 Task: Look for products in the category "First Aid & Outdoor Essentials" from Sprouts only.
Action: Mouse pressed left at (257, 101)
Screenshot: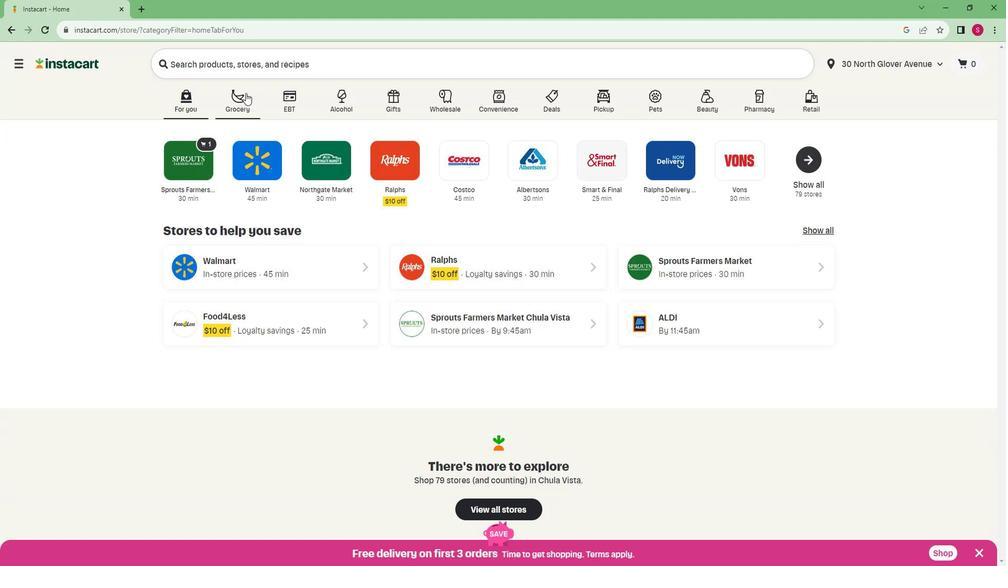 
Action: Mouse moved to (223, 306)
Screenshot: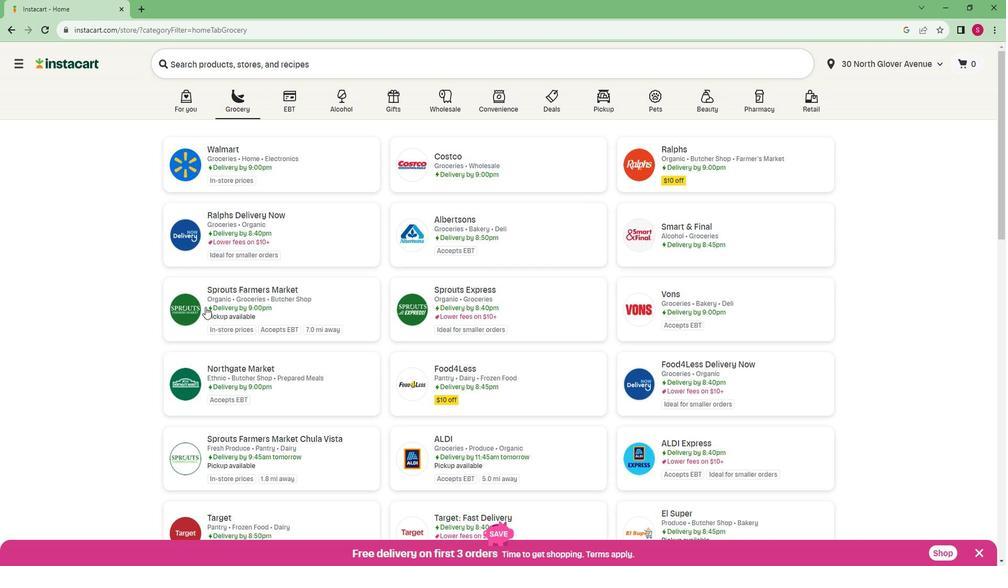
Action: Mouse pressed left at (223, 306)
Screenshot: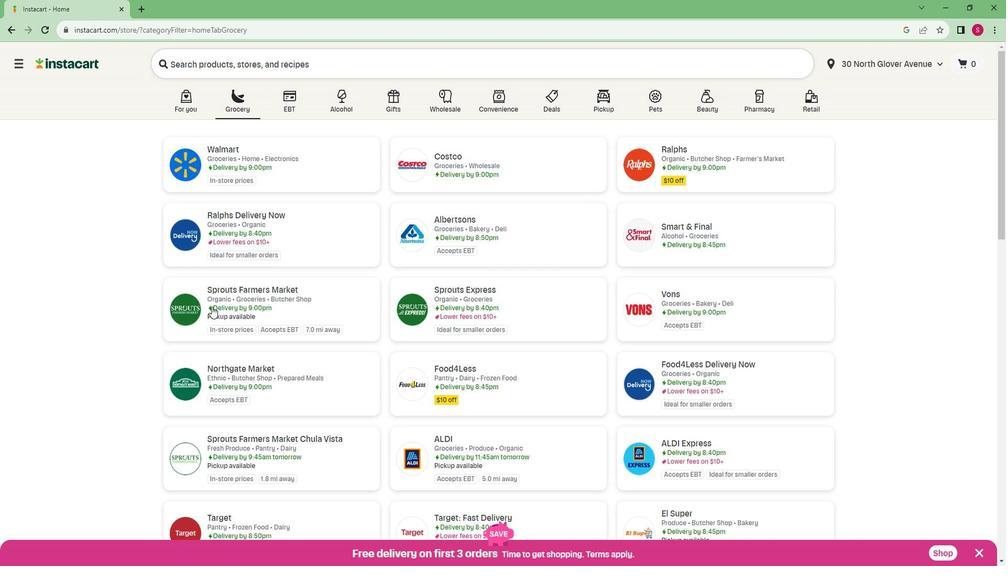 
Action: Mouse moved to (89, 377)
Screenshot: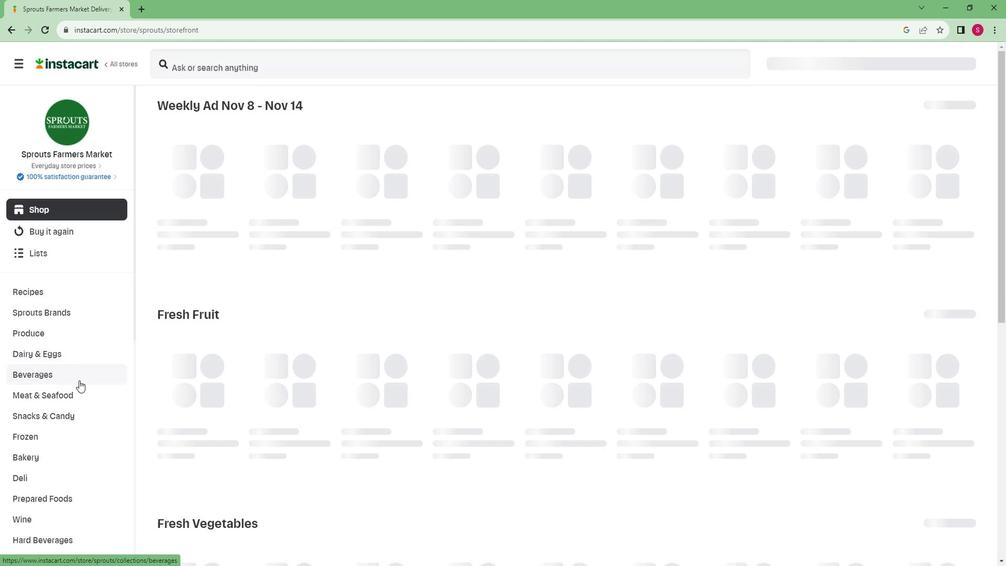 
Action: Mouse scrolled (89, 377) with delta (0, 0)
Screenshot: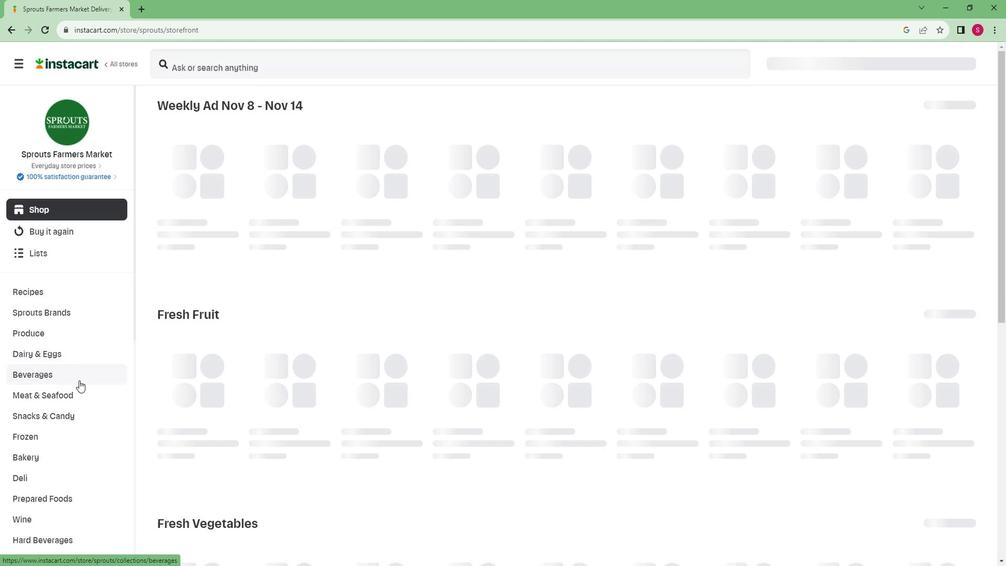 
Action: Mouse scrolled (89, 377) with delta (0, 0)
Screenshot: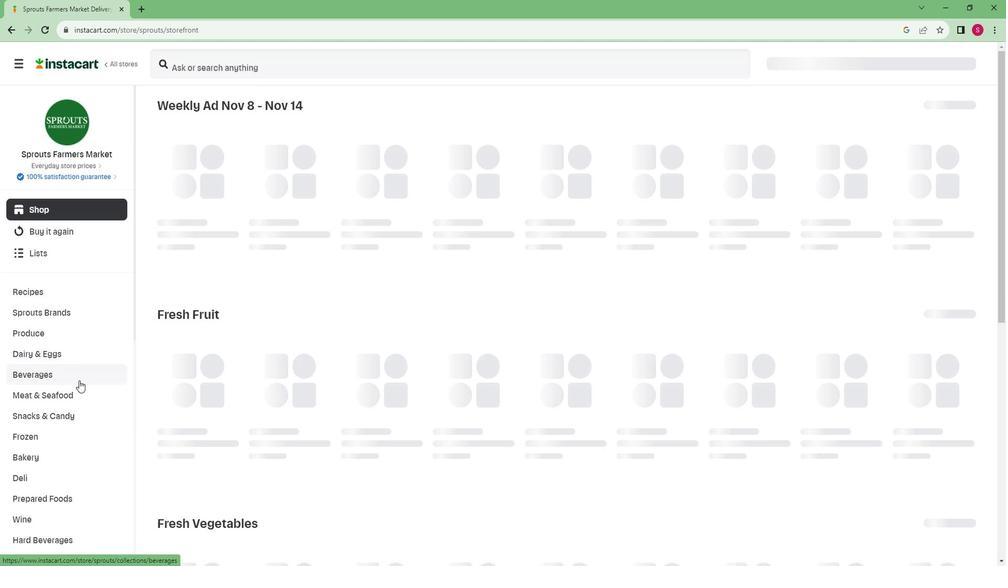 
Action: Mouse scrolled (89, 377) with delta (0, 0)
Screenshot: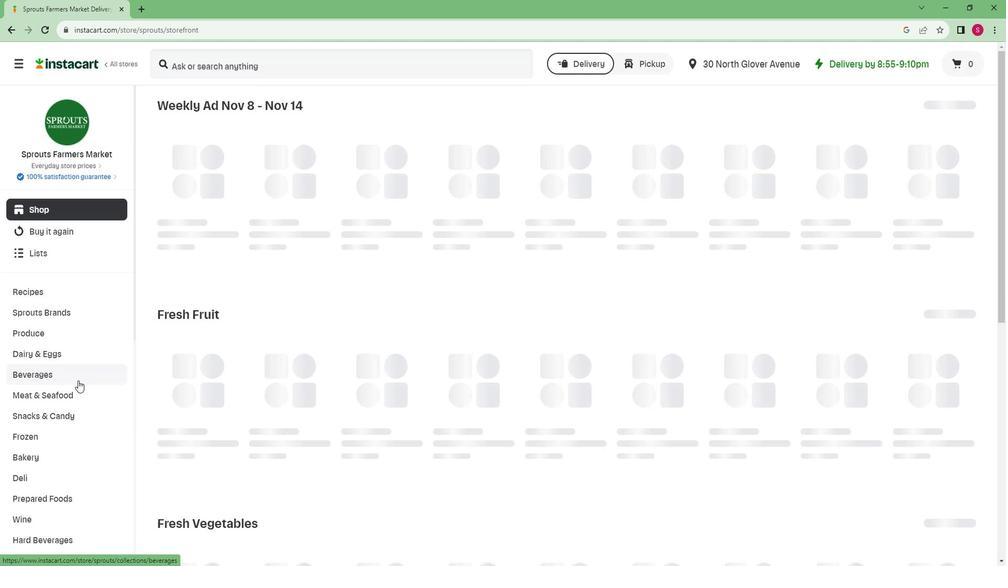 
Action: Mouse moved to (89, 378)
Screenshot: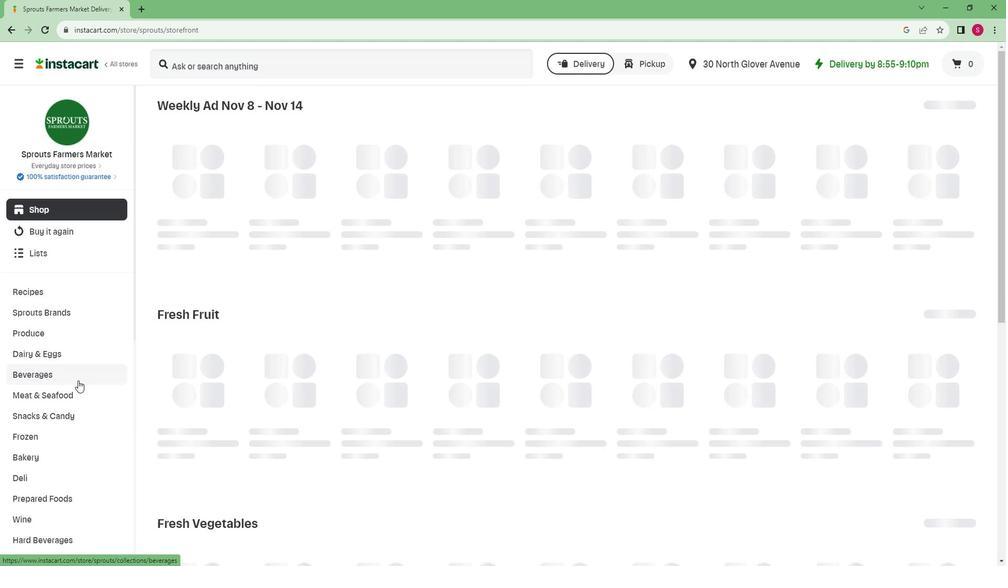 
Action: Mouse scrolled (89, 377) with delta (0, 0)
Screenshot: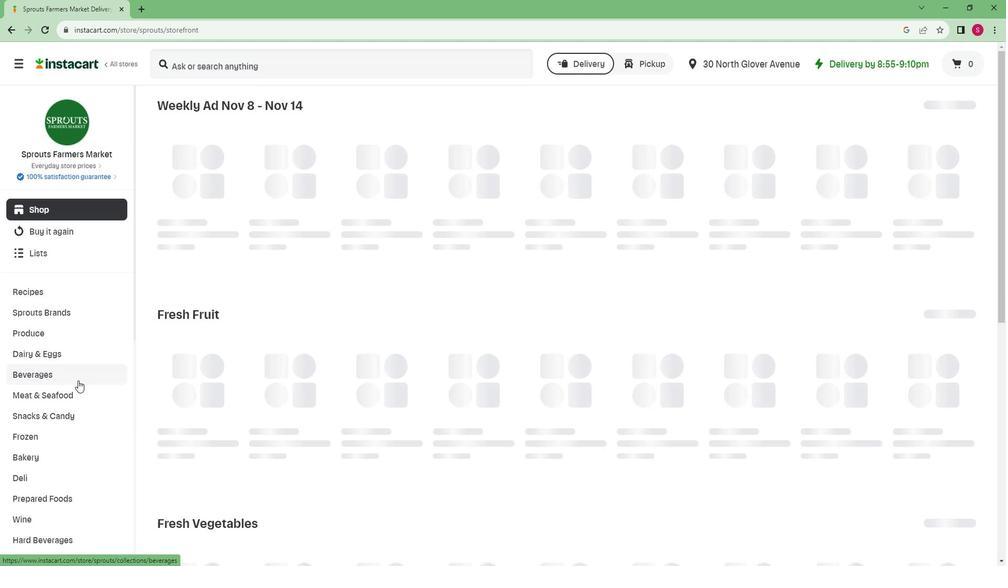 
Action: Mouse scrolled (89, 377) with delta (0, 0)
Screenshot: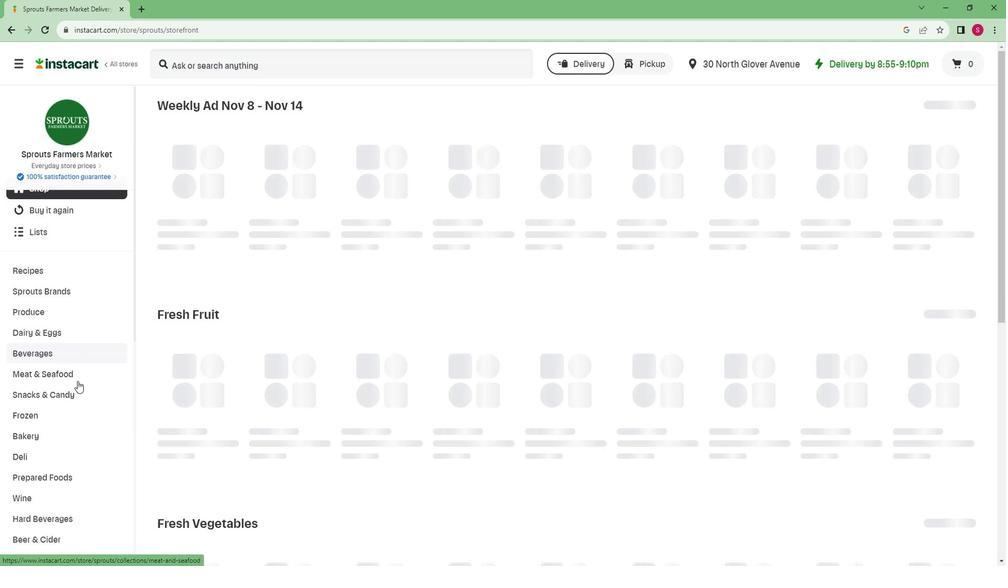 
Action: Mouse scrolled (89, 377) with delta (0, 0)
Screenshot: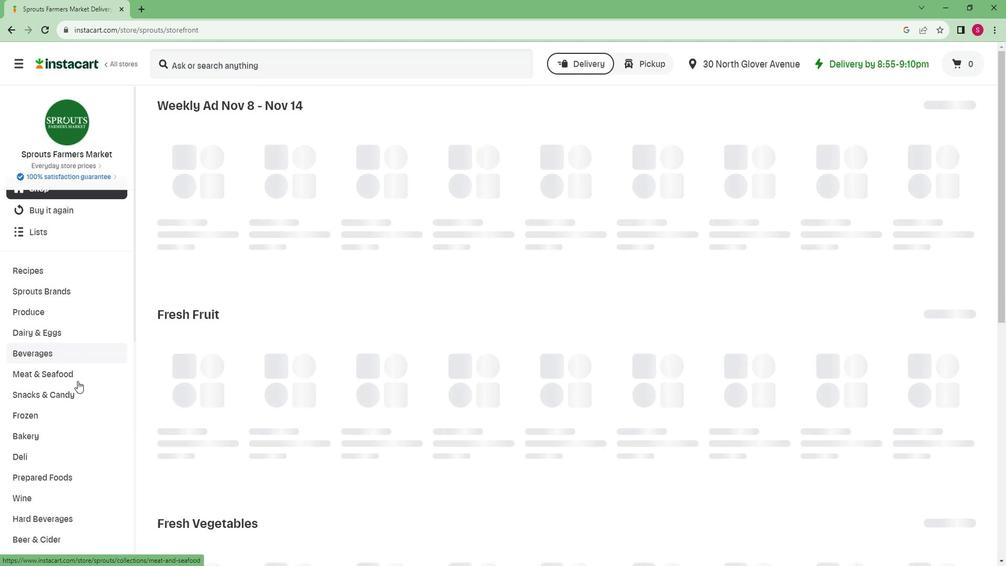 
Action: Mouse scrolled (89, 377) with delta (0, 0)
Screenshot: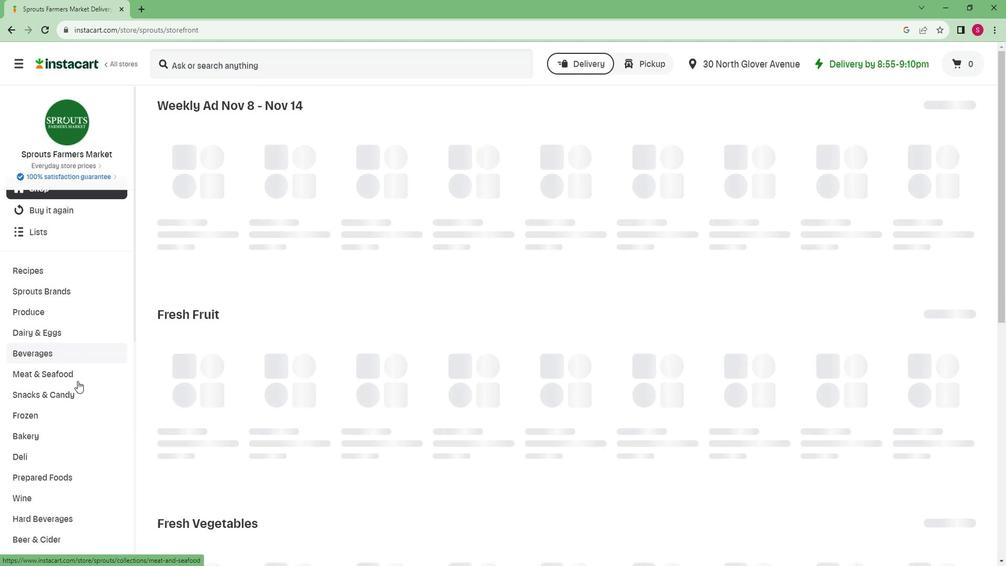 
Action: Mouse scrolled (89, 377) with delta (0, 0)
Screenshot: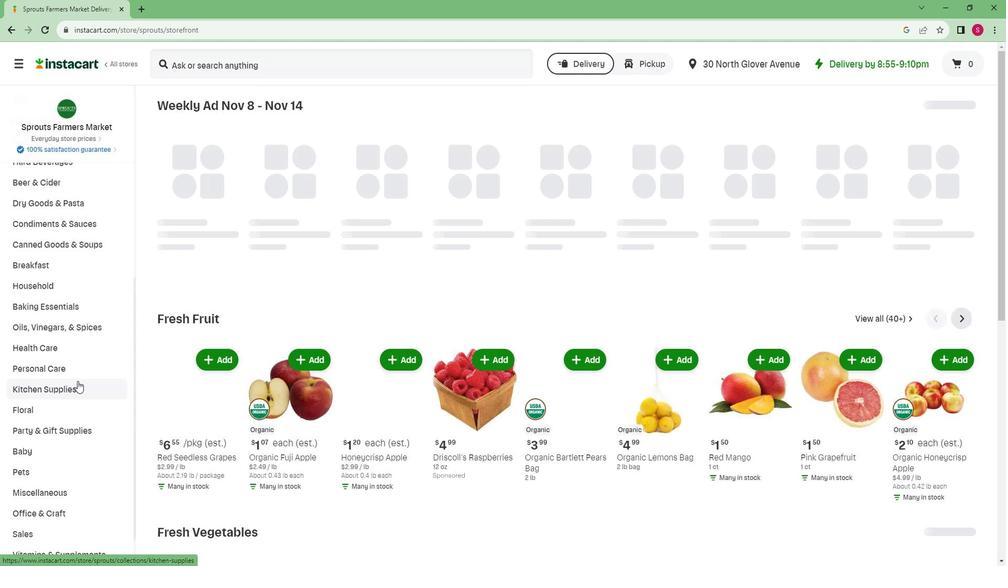 
Action: Mouse scrolled (89, 377) with delta (0, 0)
Screenshot: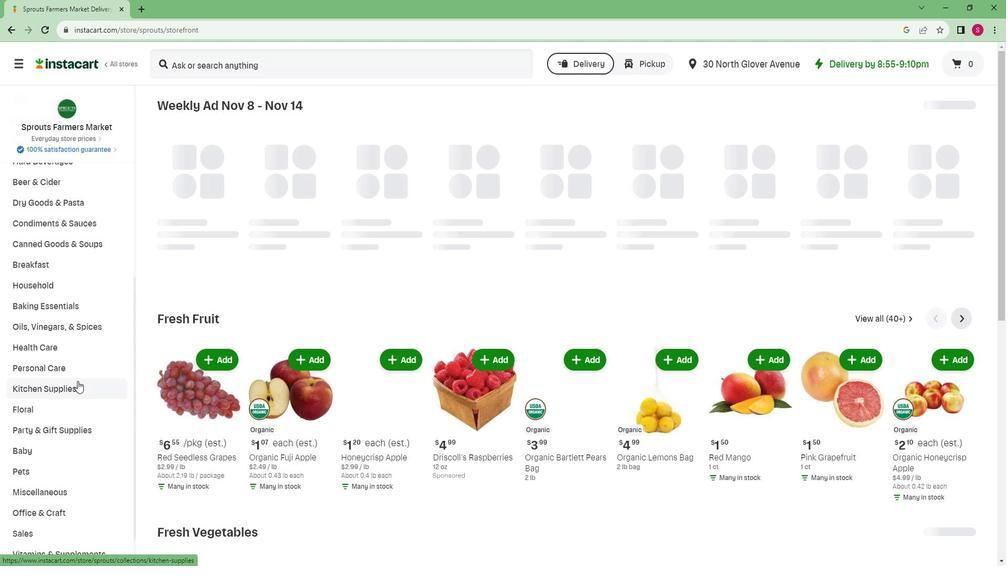 
Action: Mouse scrolled (89, 377) with delta (0, 0)
Screenshot: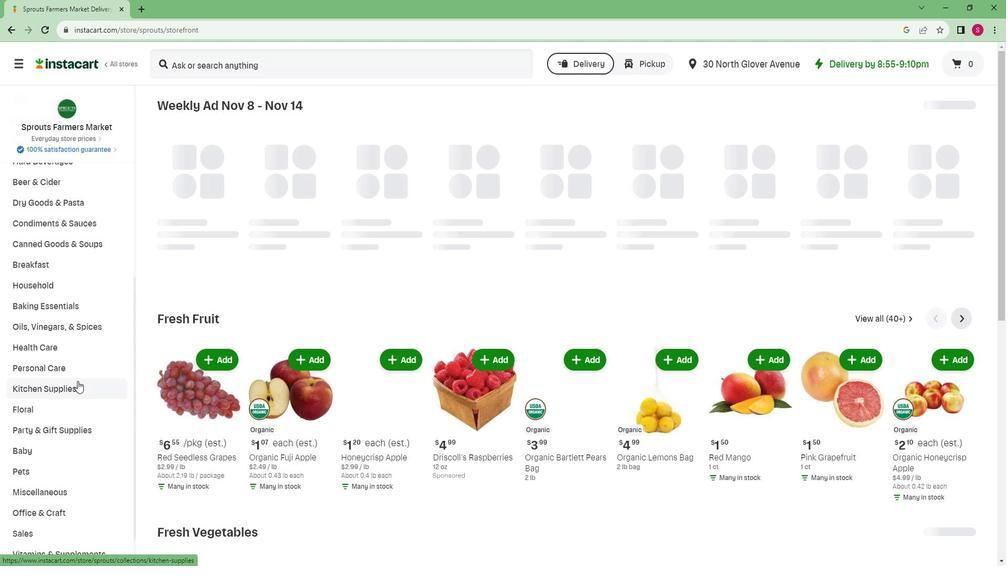
Action: Mouse scrolled (89, 377) with delta (0, 0)
Screenshot: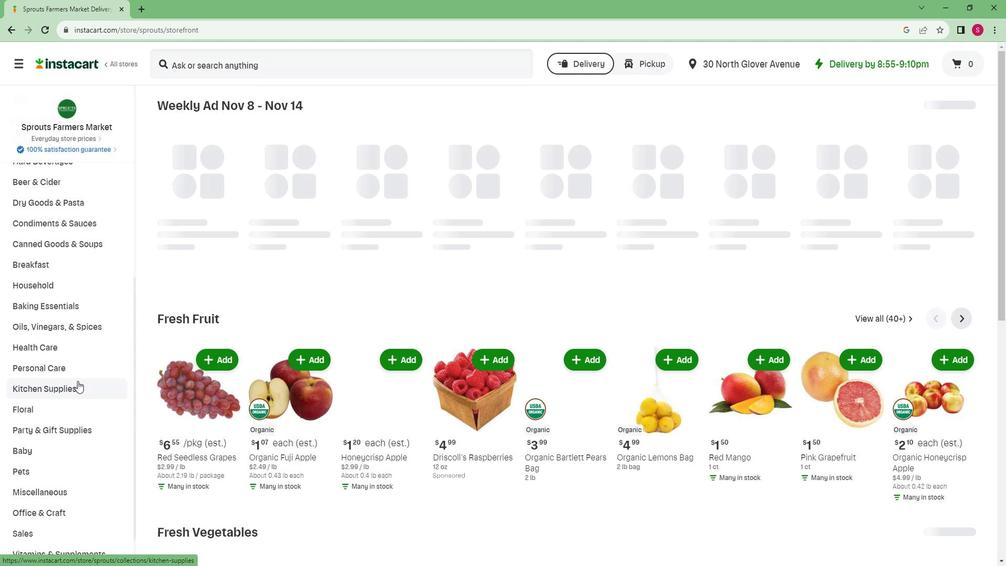 
Action: Mouse scrolled (89, 377) with delta (0, 0)
Screenshot: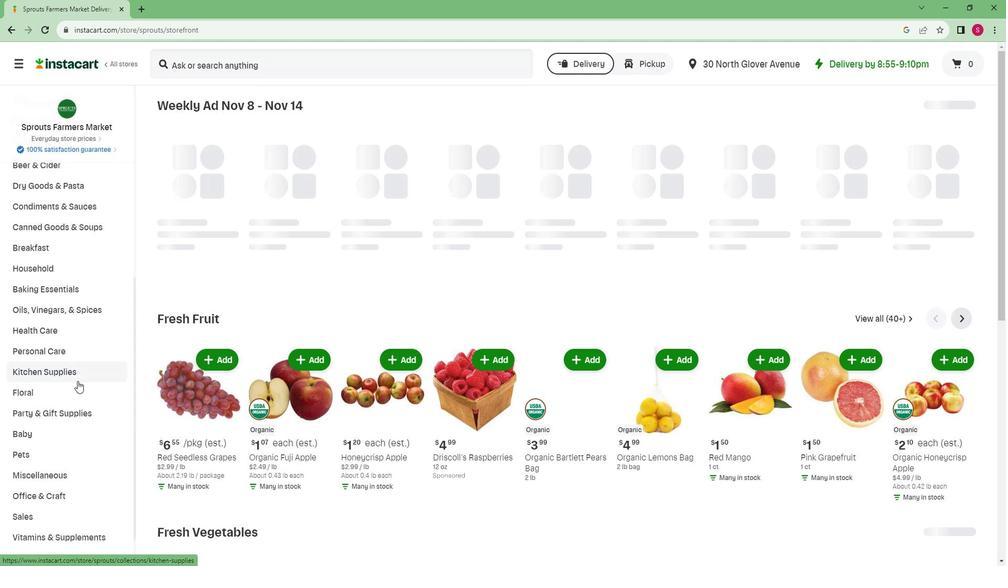 
Action: Mouse moved to (38, 528)
Screenshot: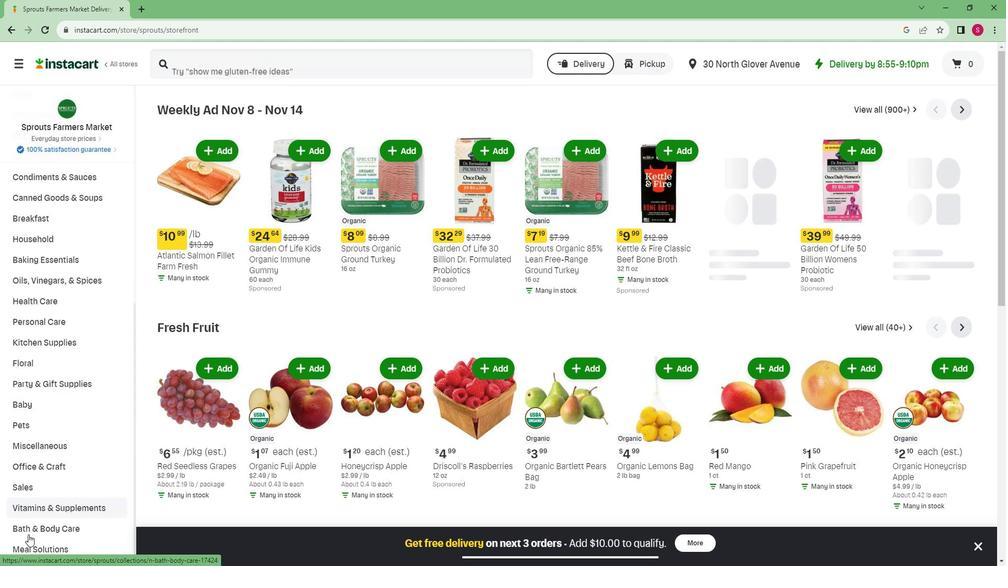 
Action: Mouse pressed left at (38, 528)
Screenshot: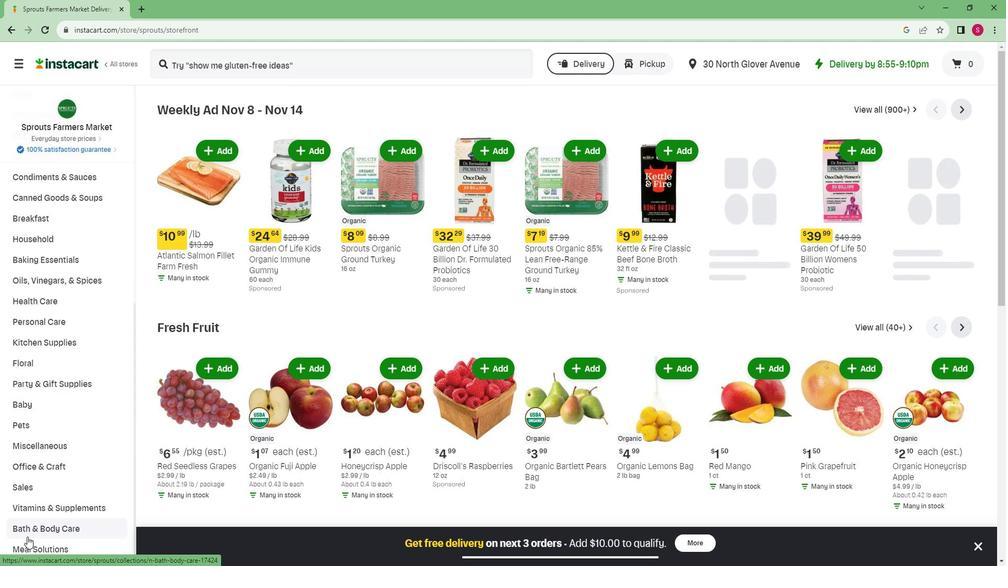 
Action: Mouse moved to (46, 479)
Screenshot: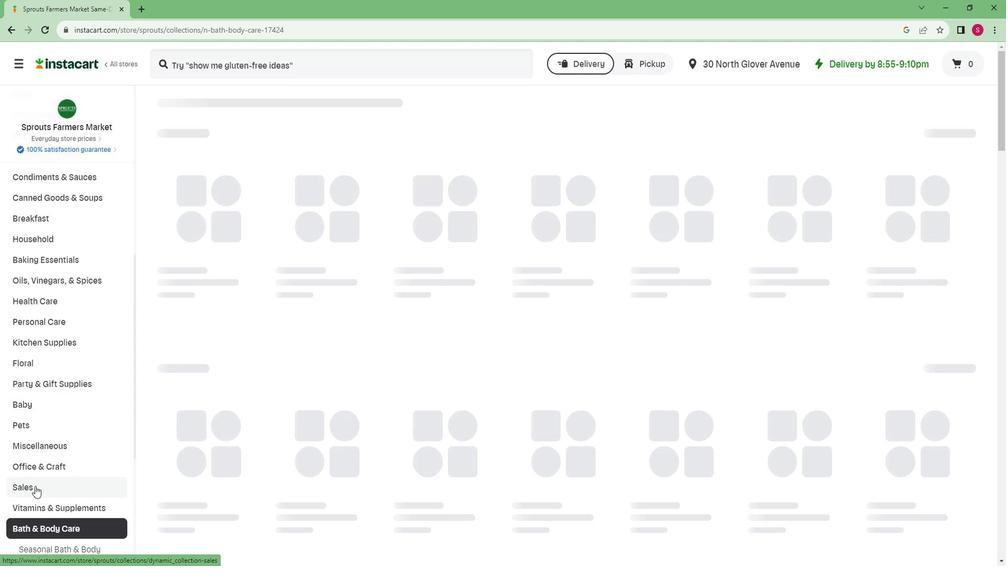 
Action: Mouse scrolled (46, 479) with delta (0, 0)
Screenshot: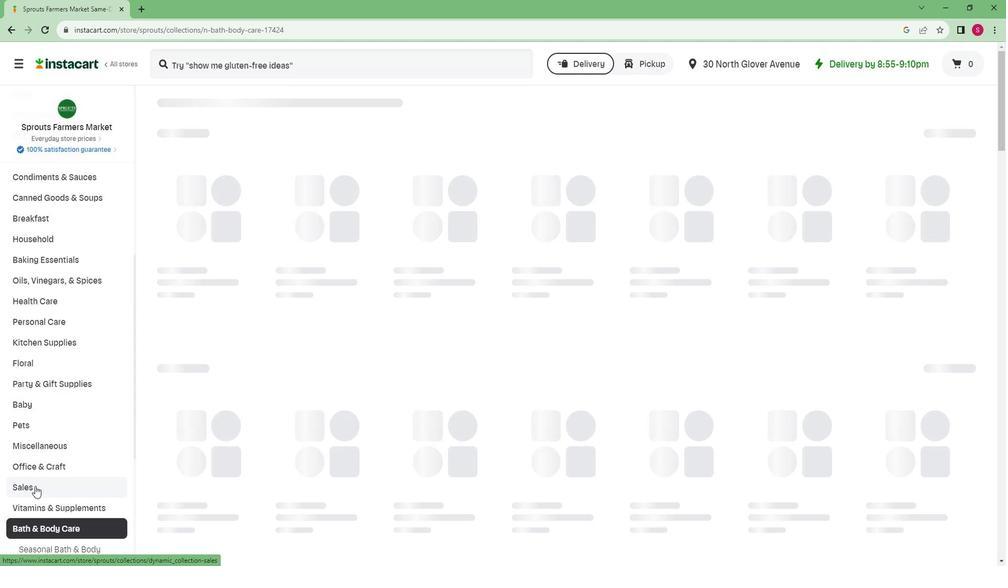 
Action: Mouse scrolled (46, 479) with delta (0, 0)
Screenshot: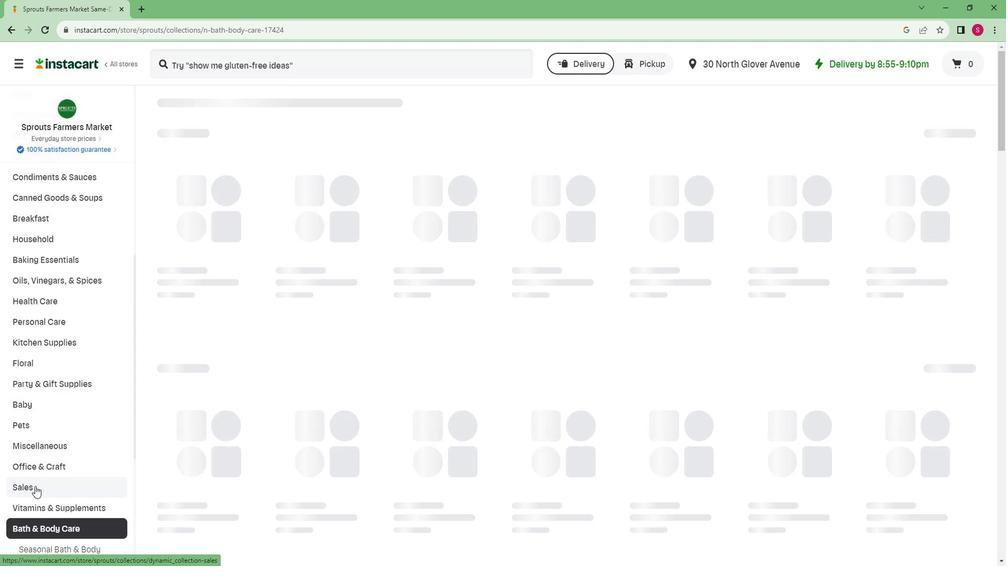 
Action: Mouse scrolled (46, 479) with delta (0, 0)
Screenshot: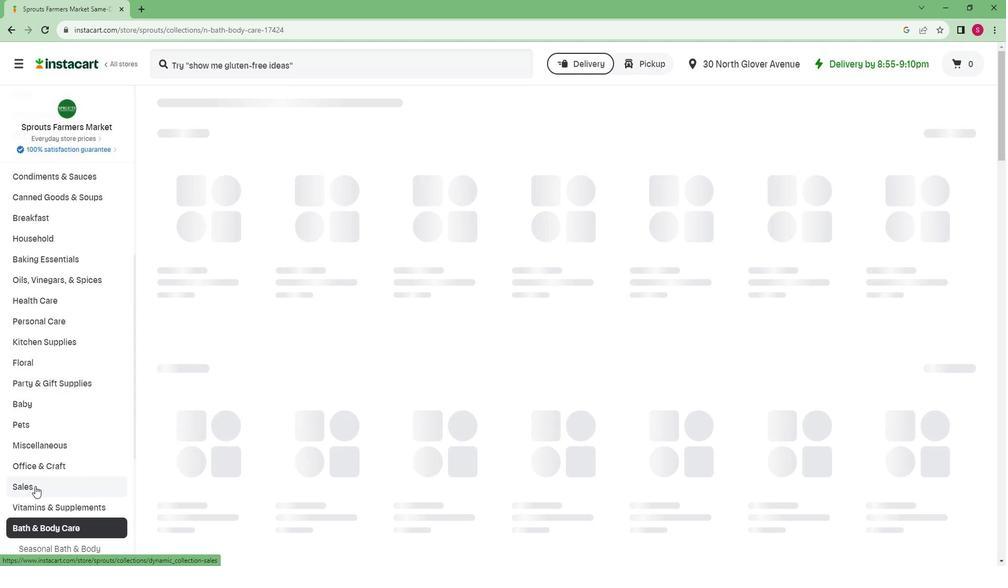 
Action: Mouse scrolled (46, 479) with delta (0, 0)
Screenshot: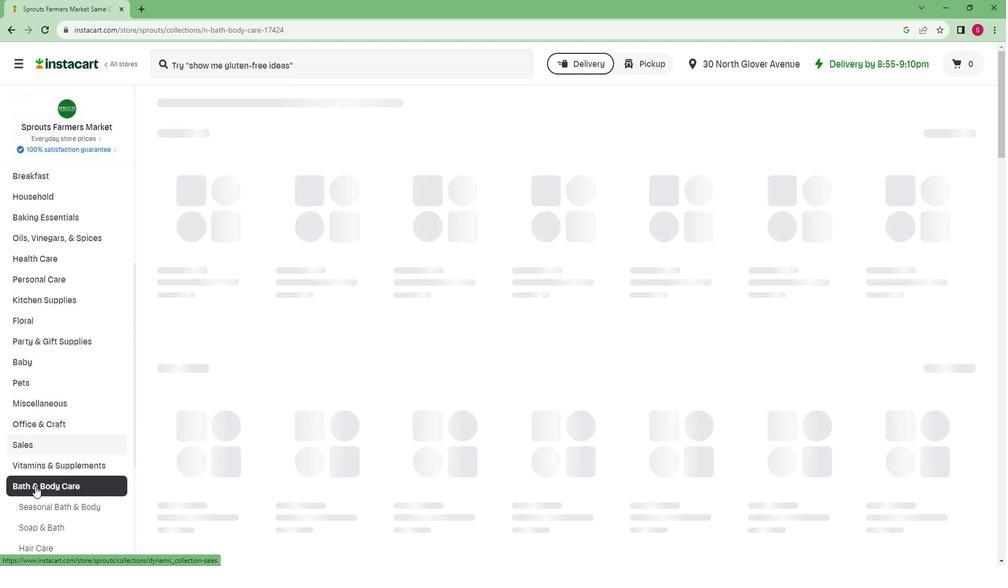
Action: Mouse scrolled (46, 479) with delta (0, 0)
Screenshot: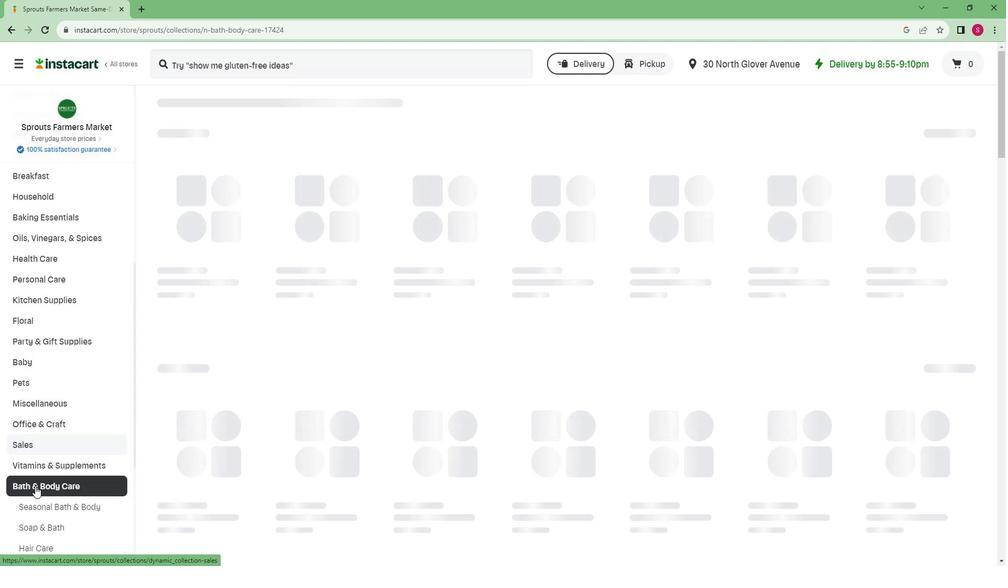 
Action: Mouse scrolled (46, 479) with delta (0, 0)
Screenshot: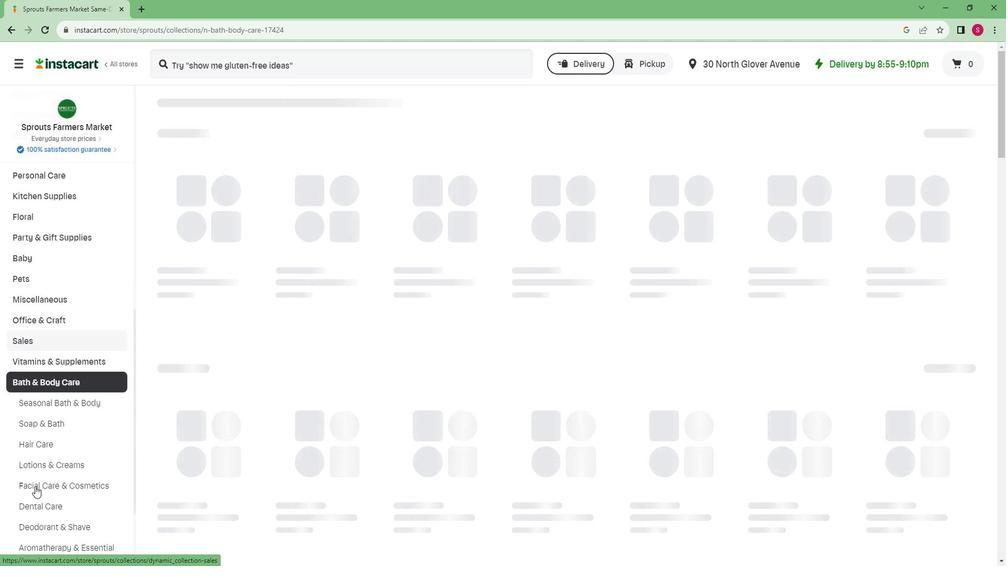 
Action: Mouse moved to (42, 472)
Screenshot: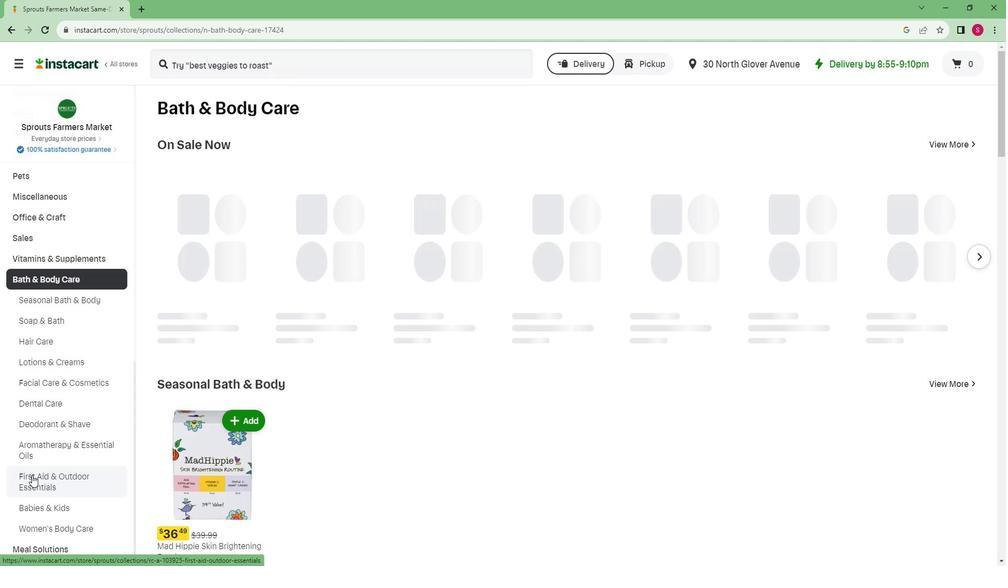 
Action: Mouse pressed left at (42, 472)
Screenshot: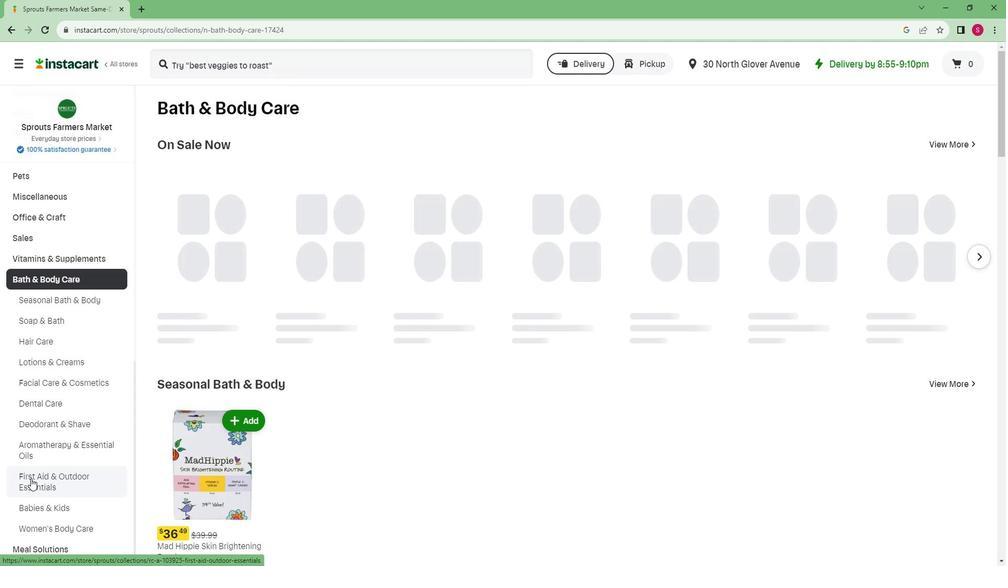 
Action: Mouse moved to (247, 149)
Screenshot: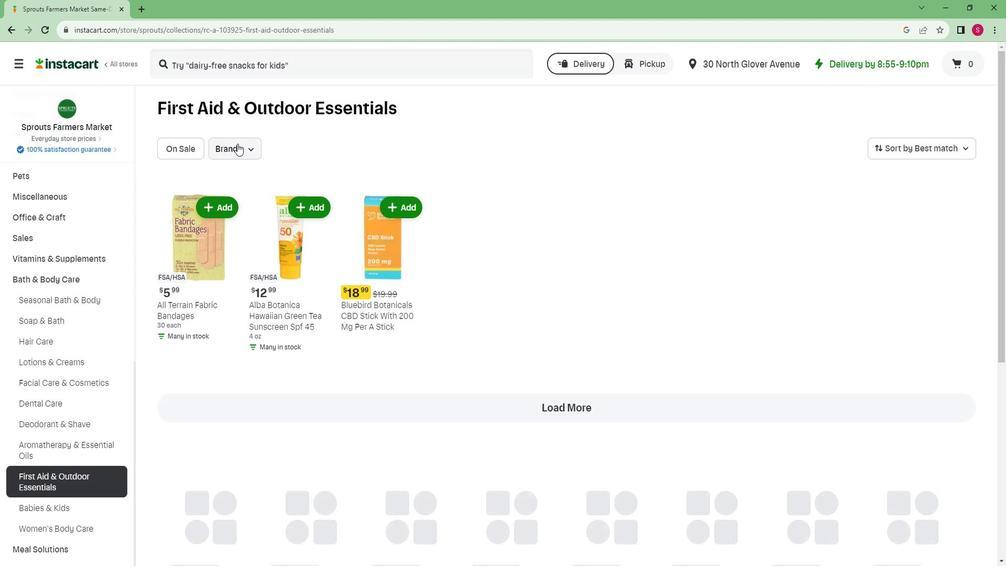 
Action: Mouse pressed left at (247, 149)
Screenshot: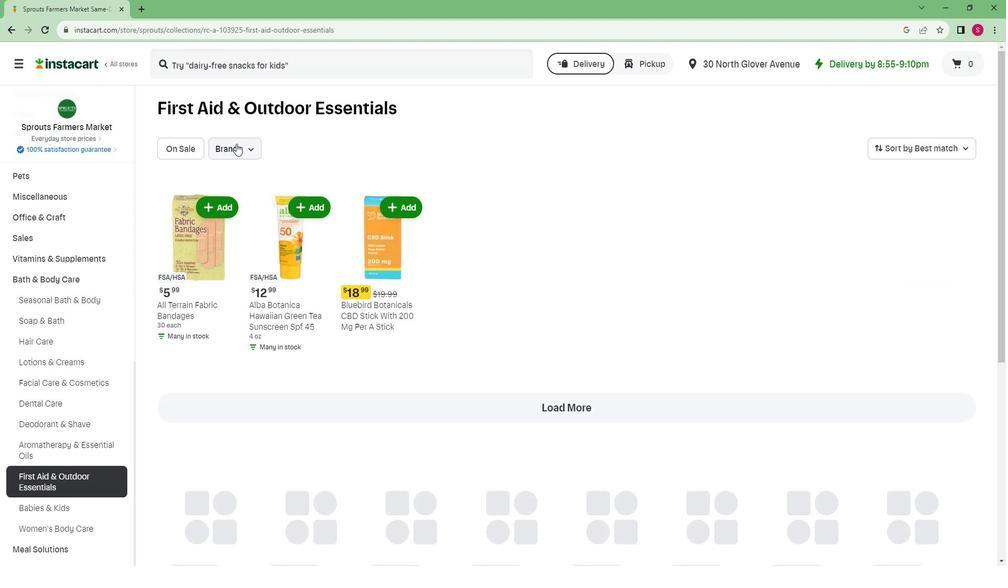 
Action: Mouse moved to (242, 246)
Screenshot: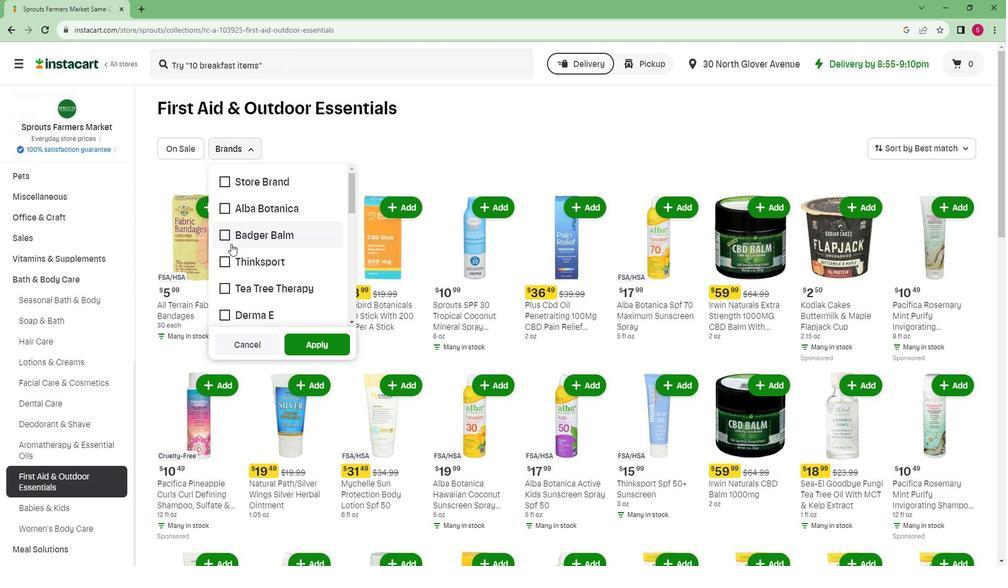 
Action: Mouse scrolled (242, 245) with delta (0, 0)
Screenshot: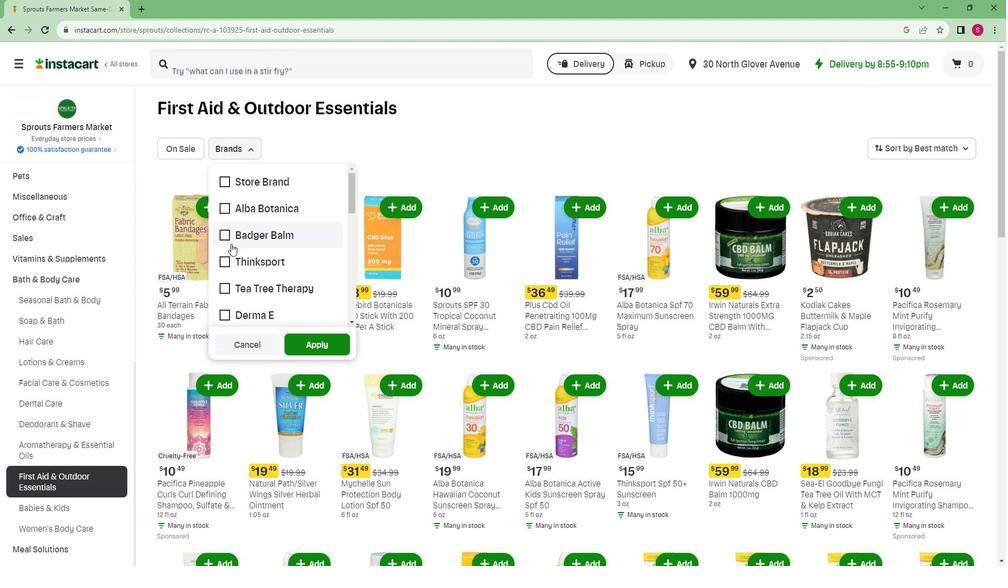 
Action: Mouse moved to (242, 247)
Screenshot: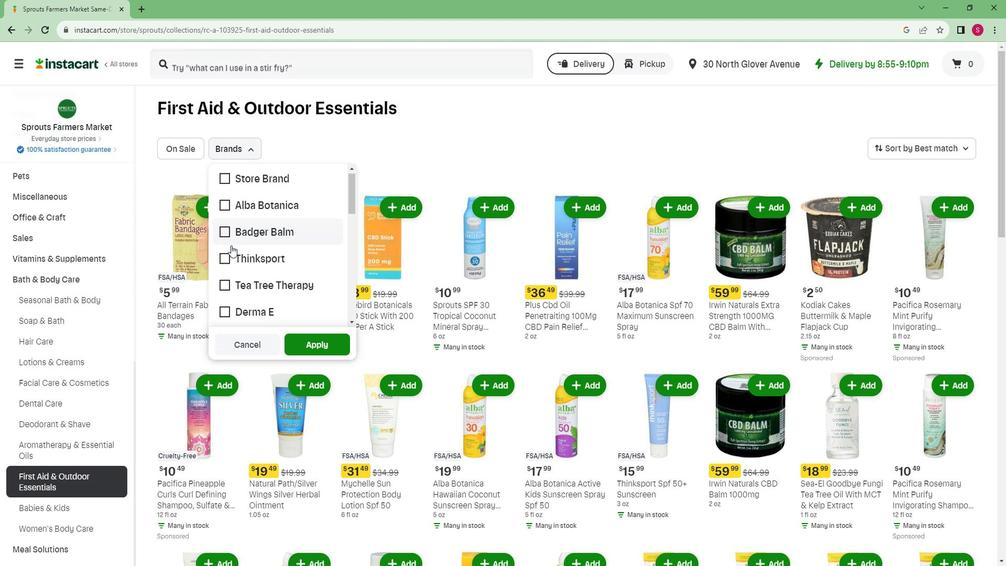 
Action: Mouse scrolled (242, 247) with delta (0, 0)
Screenshot: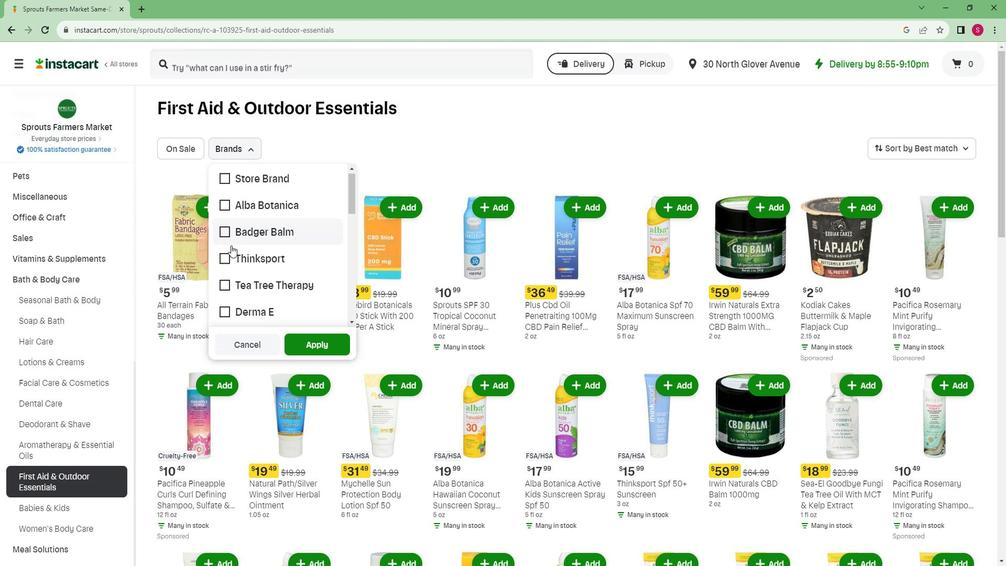 
Action: Mouse scrolled (242, 247) with delta (0, 0)
Screenshot: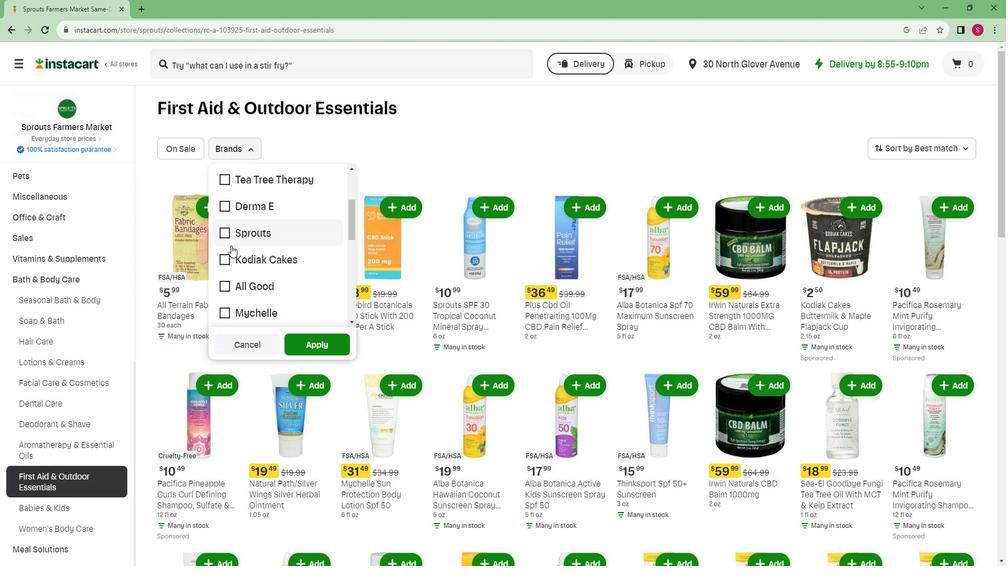 
Action: Mouse scrolled (242, 247) with delta (0, 0)
Screenshot: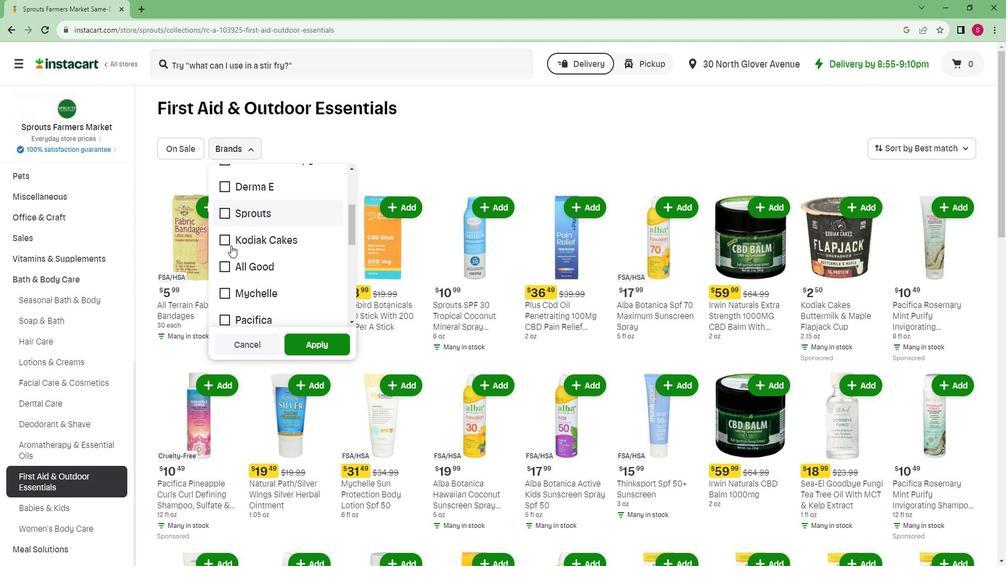 
Action: Mouse scrolled (242, 248) with delta (0, 0)
Screenshot: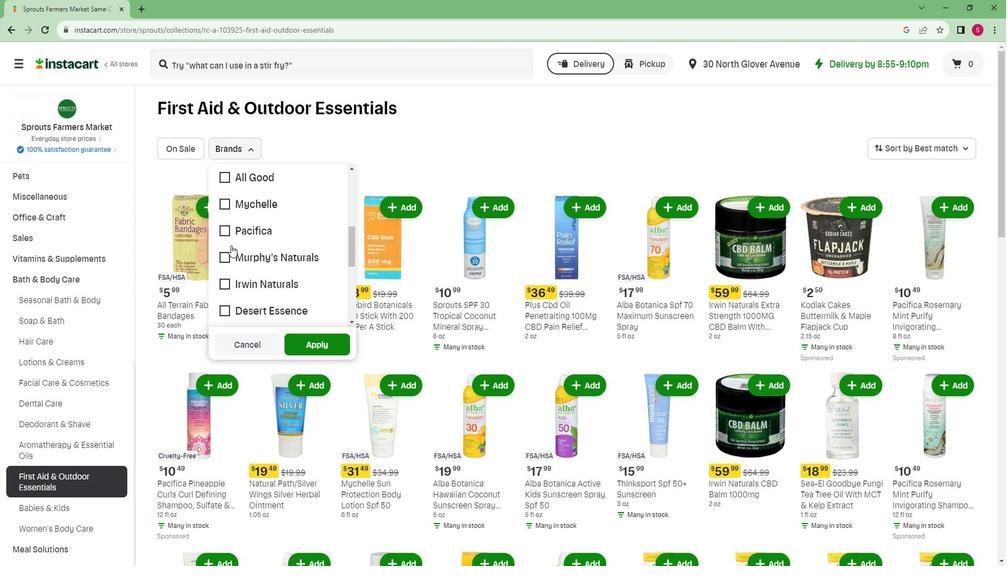 
Action: Mouse moved to (269, 189)
Screenshot: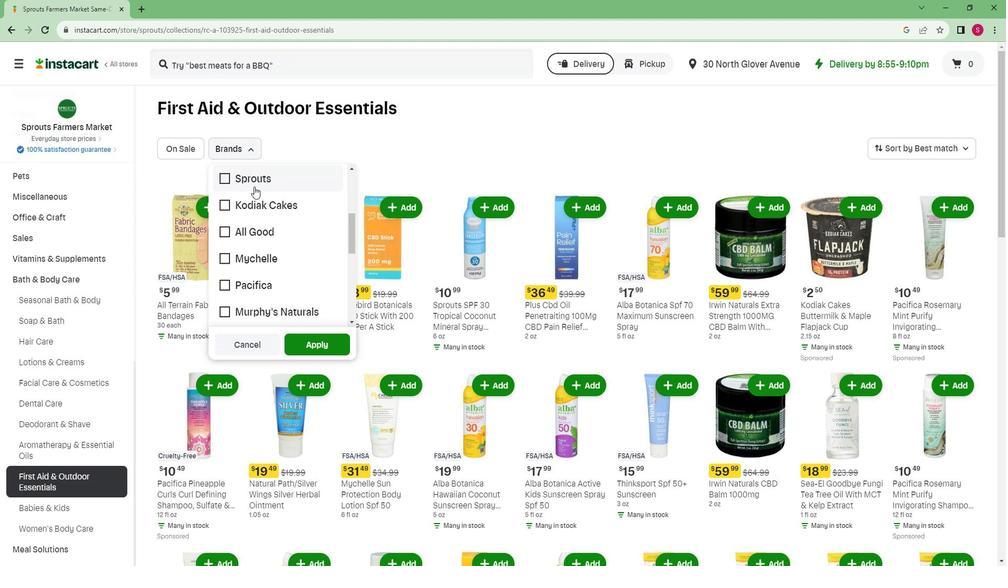 
Action: Mouse pressed left at (269, 189)
Screenshot: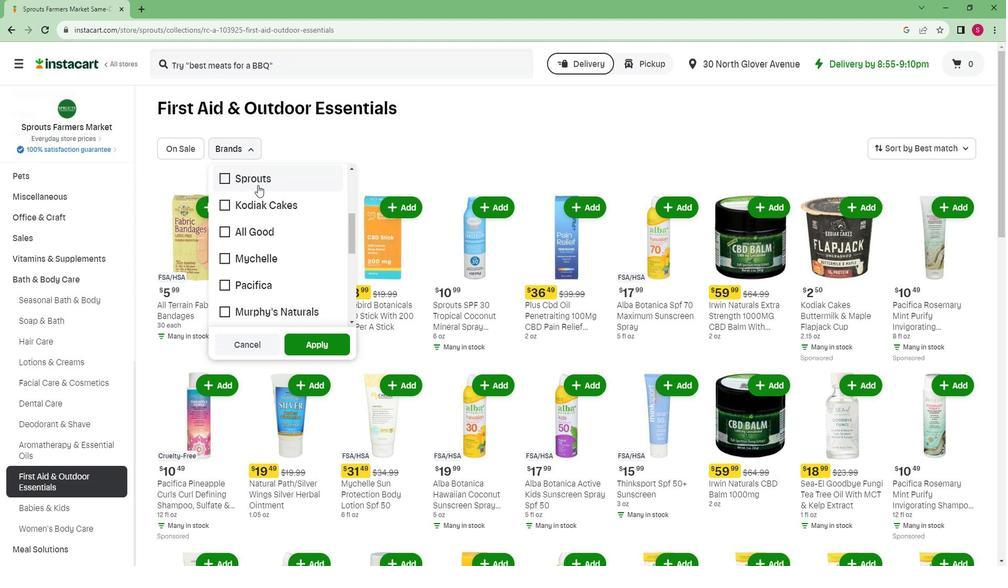 
Action: Mouse moved to (316, 347)
Screenshot: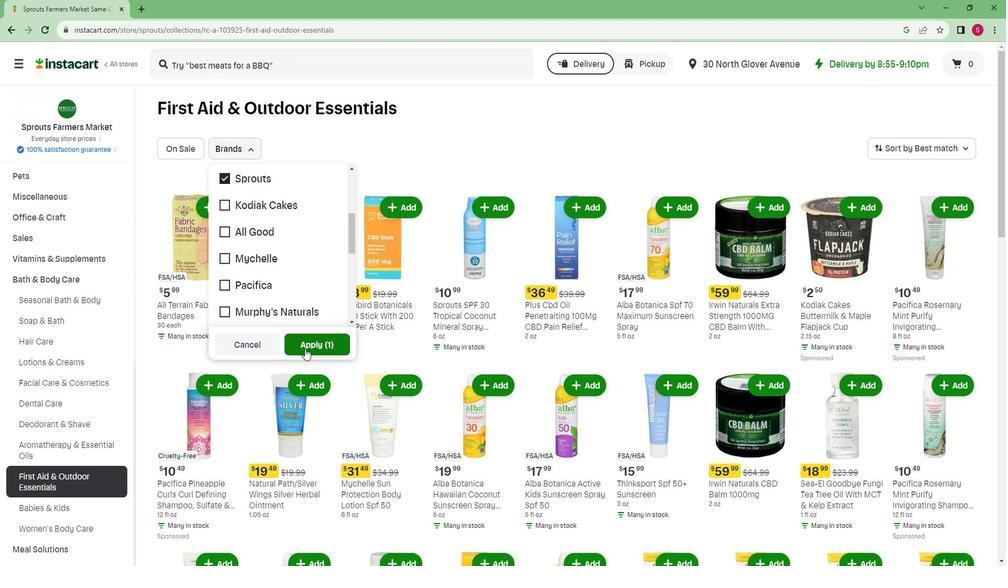 
Action: Mouse pressed left at (316, 347)
Screenshot: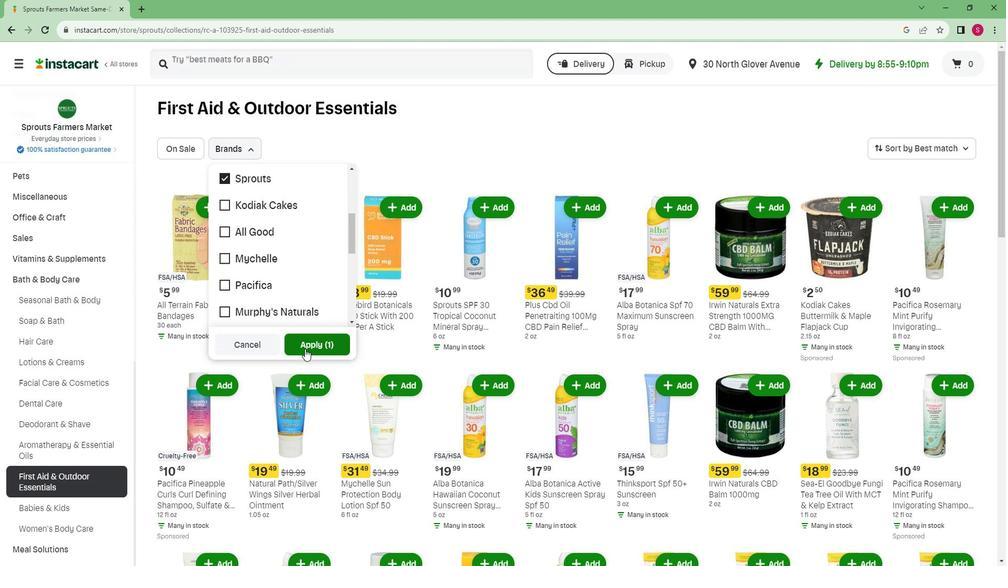 
Action: Mouse moved to (317, 346)
Screenshot: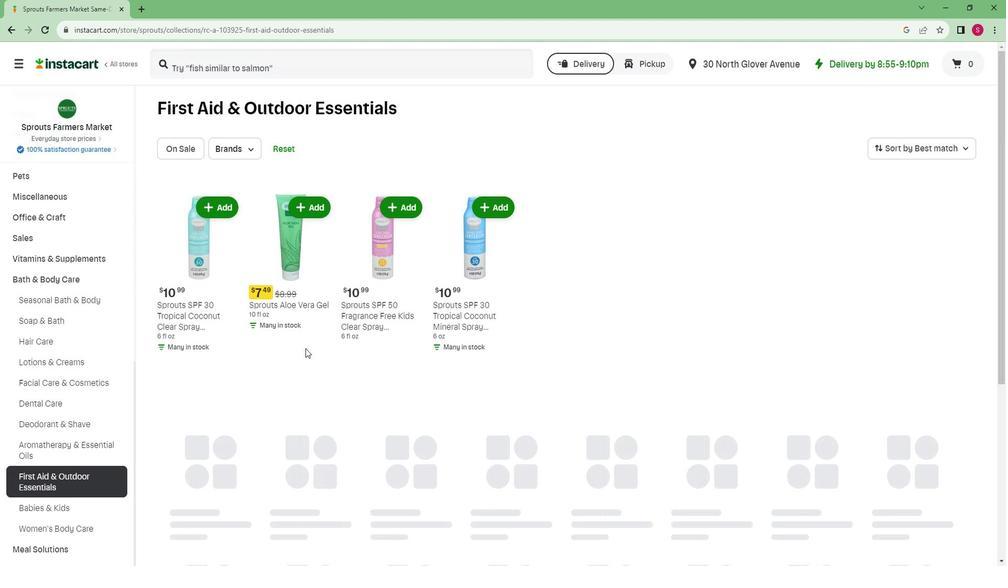 
